 Task: Choose the option to continue where you left off on startup.
Action: Mouse moved to (1285, 45)
Screenshot: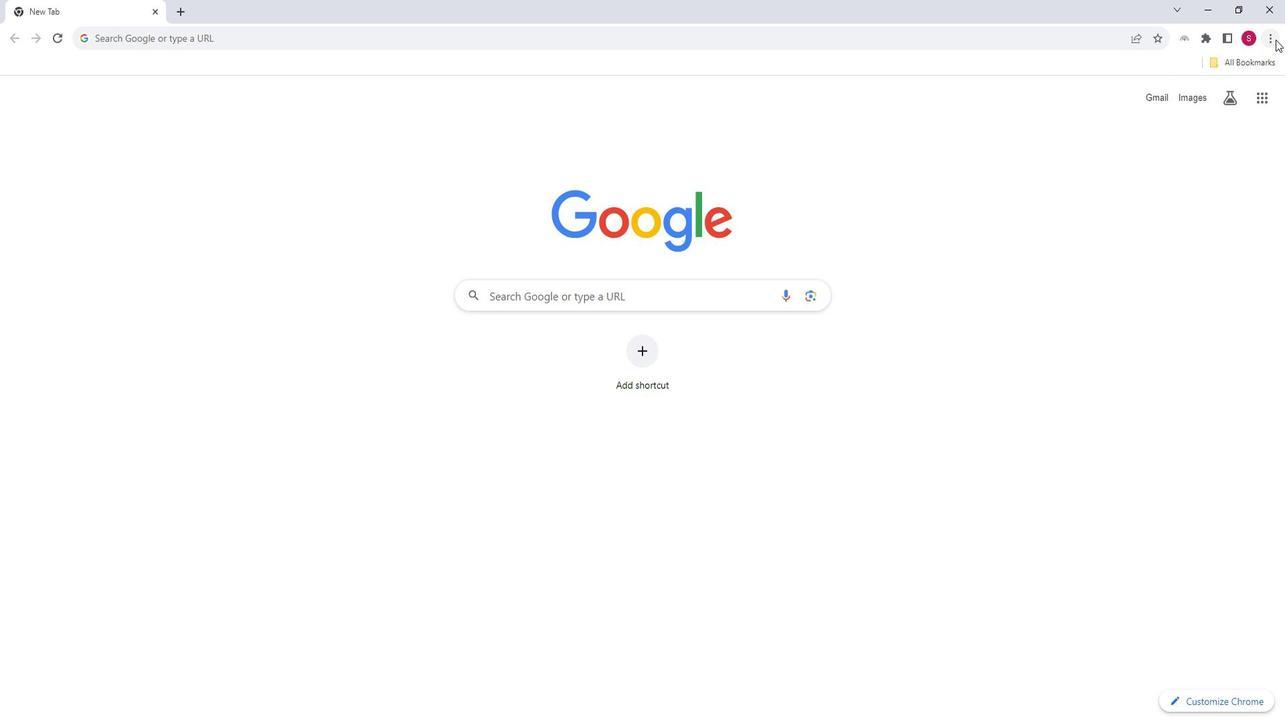 
Action: Mouse pressed left at (1285, 45)
Screenshot: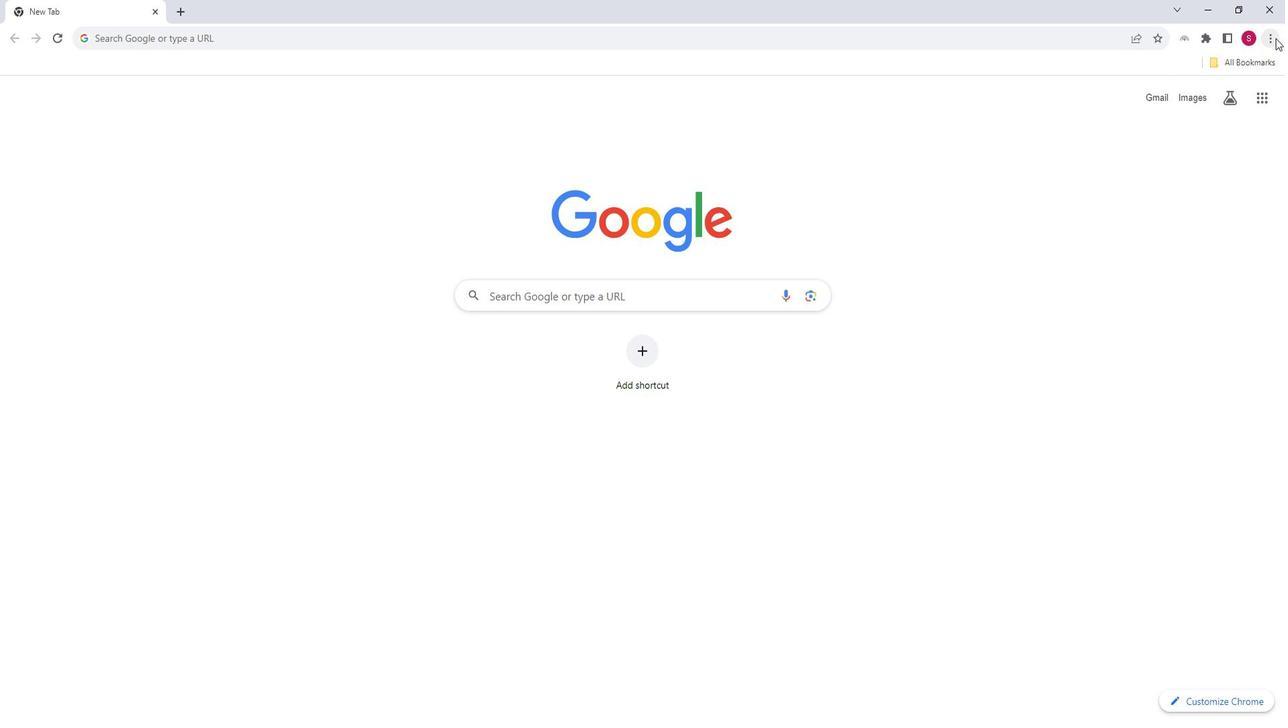 
Action: Mouse moved to (1125, 289)
Screenshot: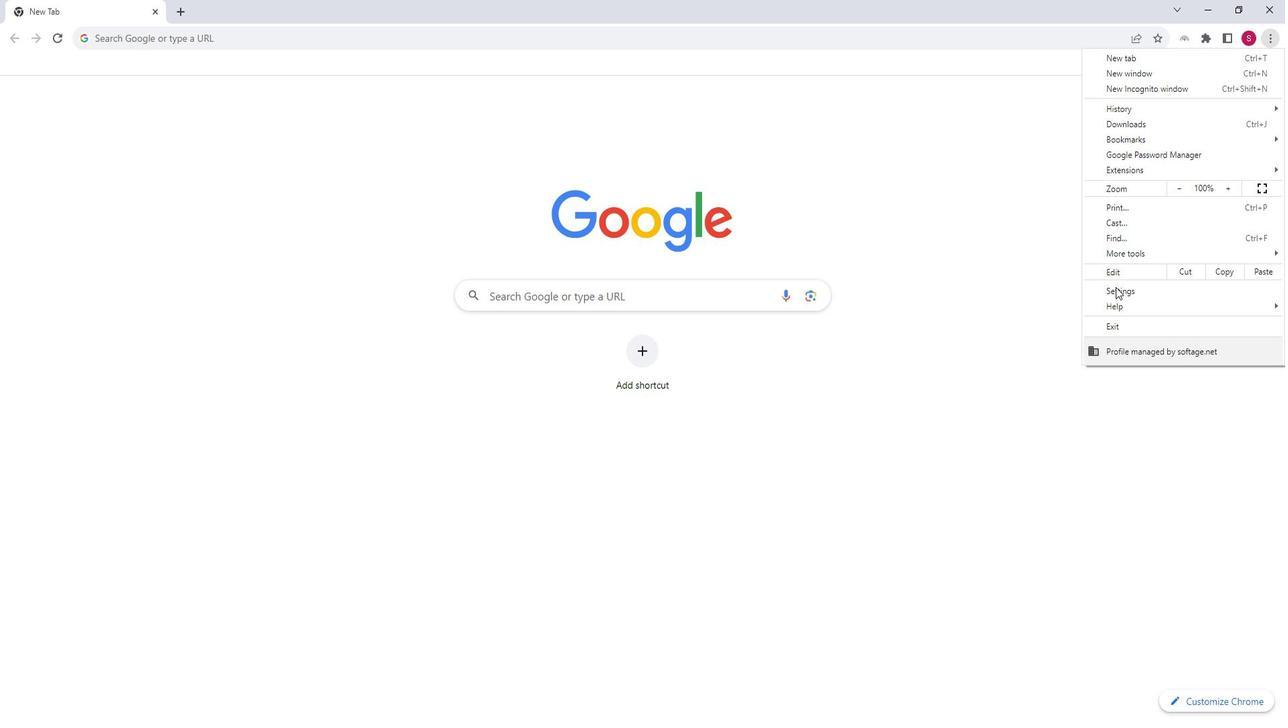 
Action: Mouse pressed left at (1125, 289)
Screenshot: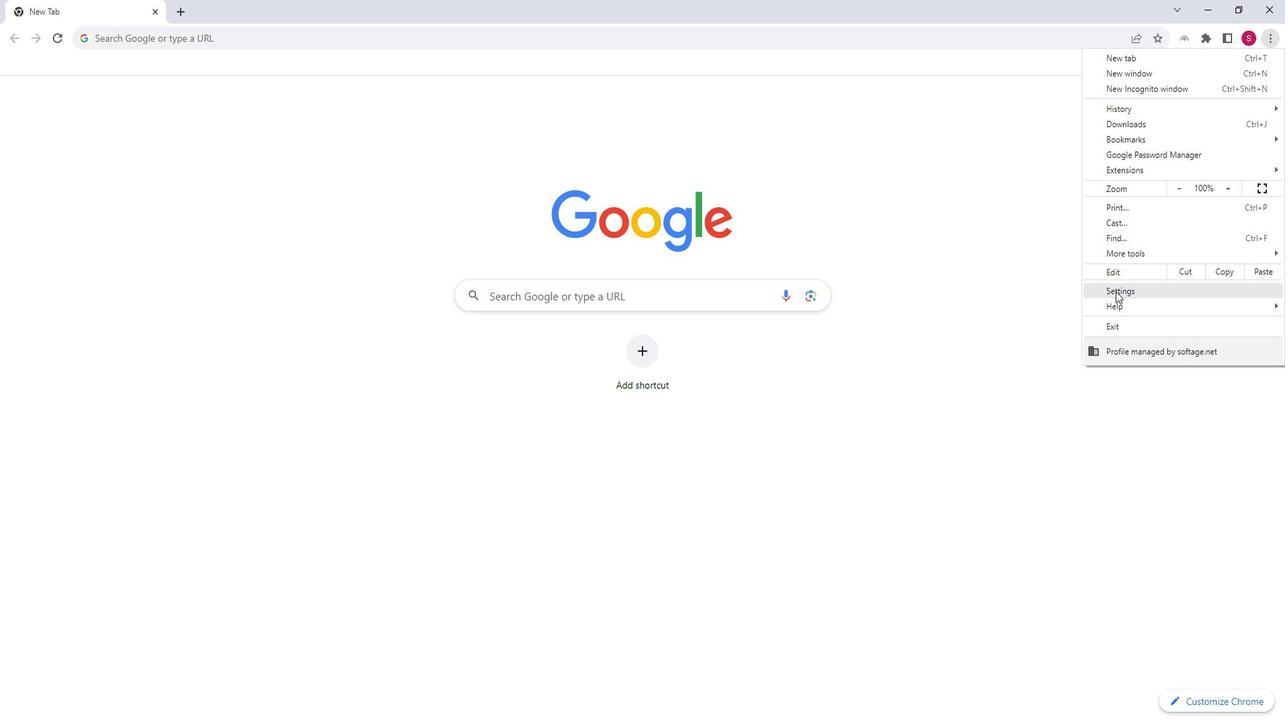 
Action: Mouse moved to (127, 310)
Screenshot: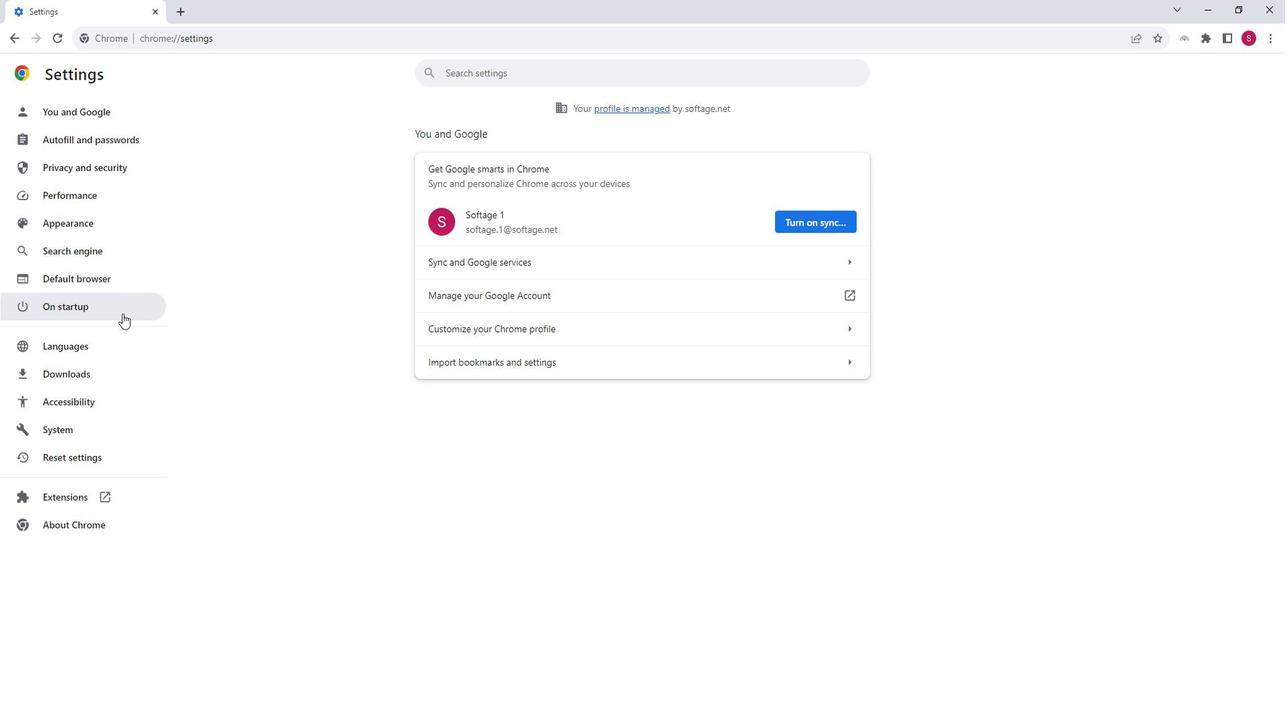 
Action: Mouse pressed left at (127, 310)
Screenshot: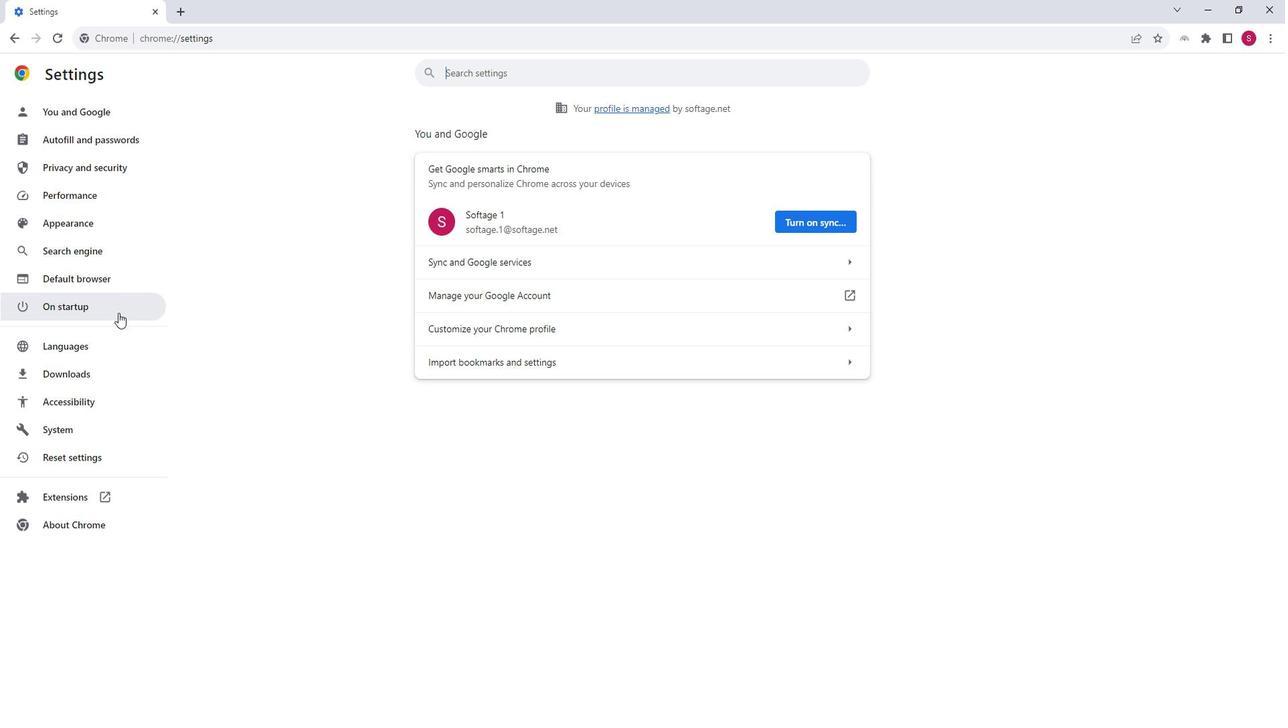 
Action: Mouse moved to (439, 206)
Screenshot: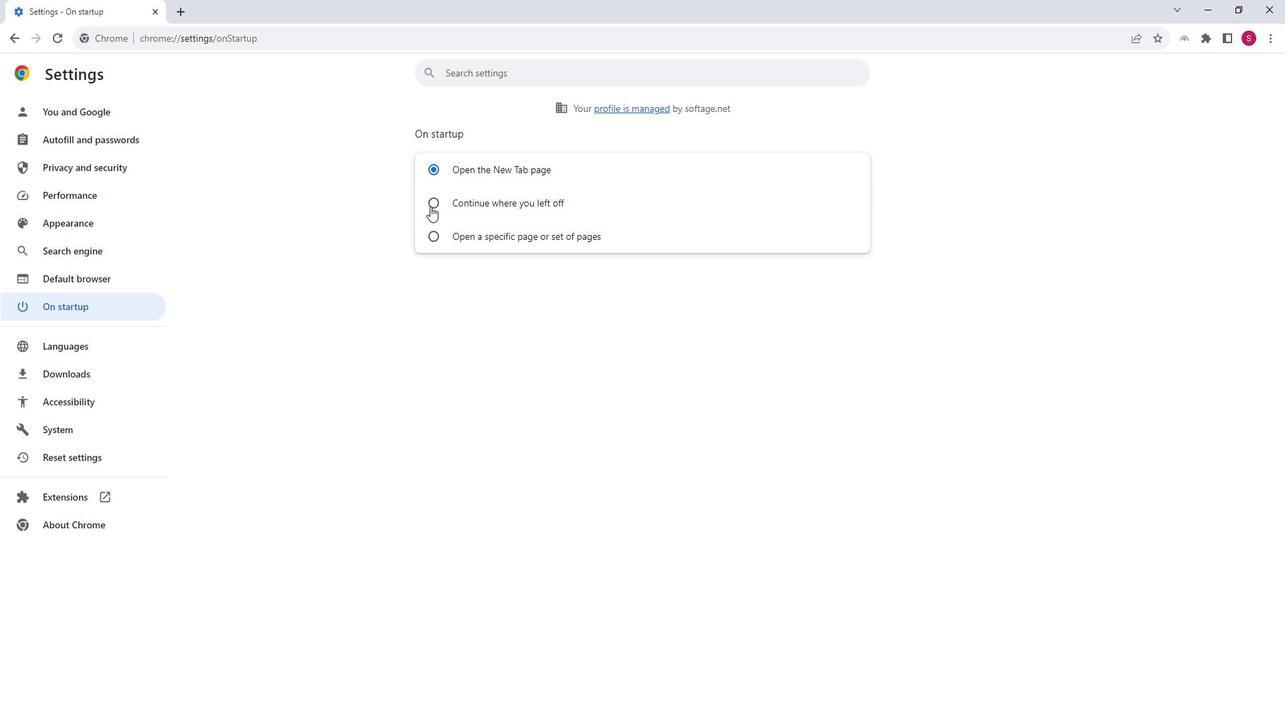 
Action: Mouse pressed left at (439, 206)
Screenshot: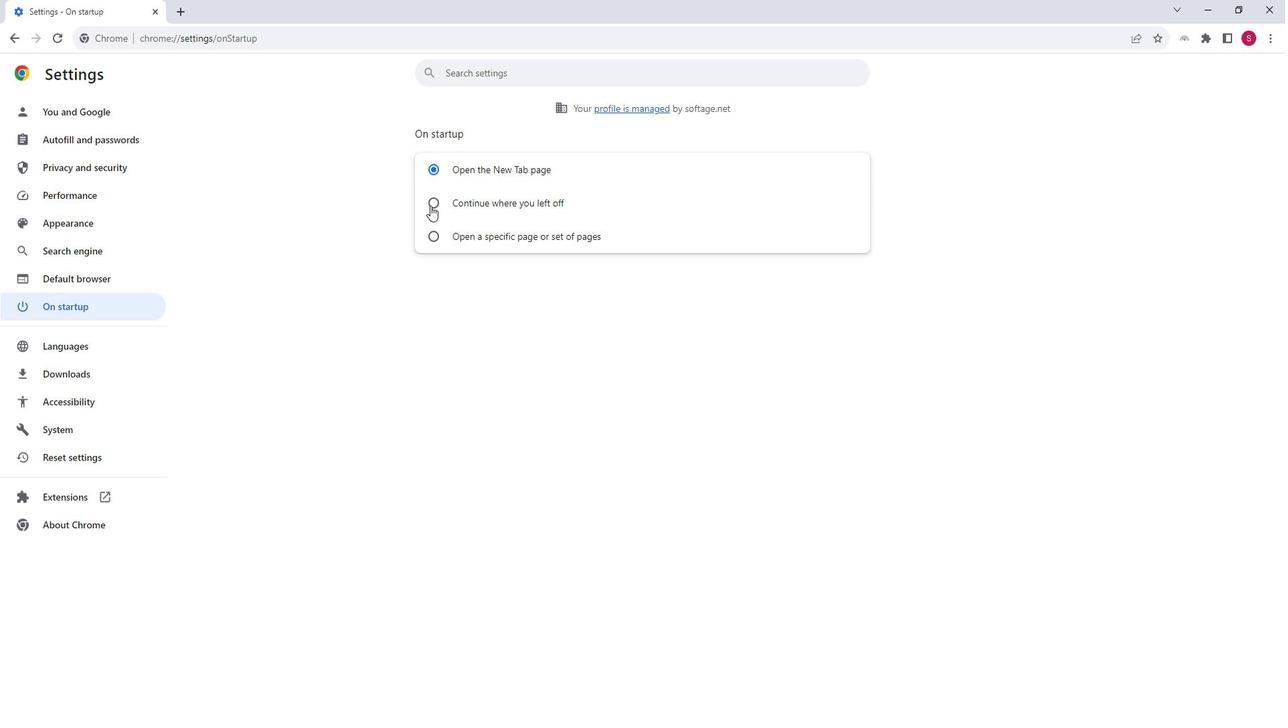 
Action: Mouse moved to (1056, 304)
Screenshot: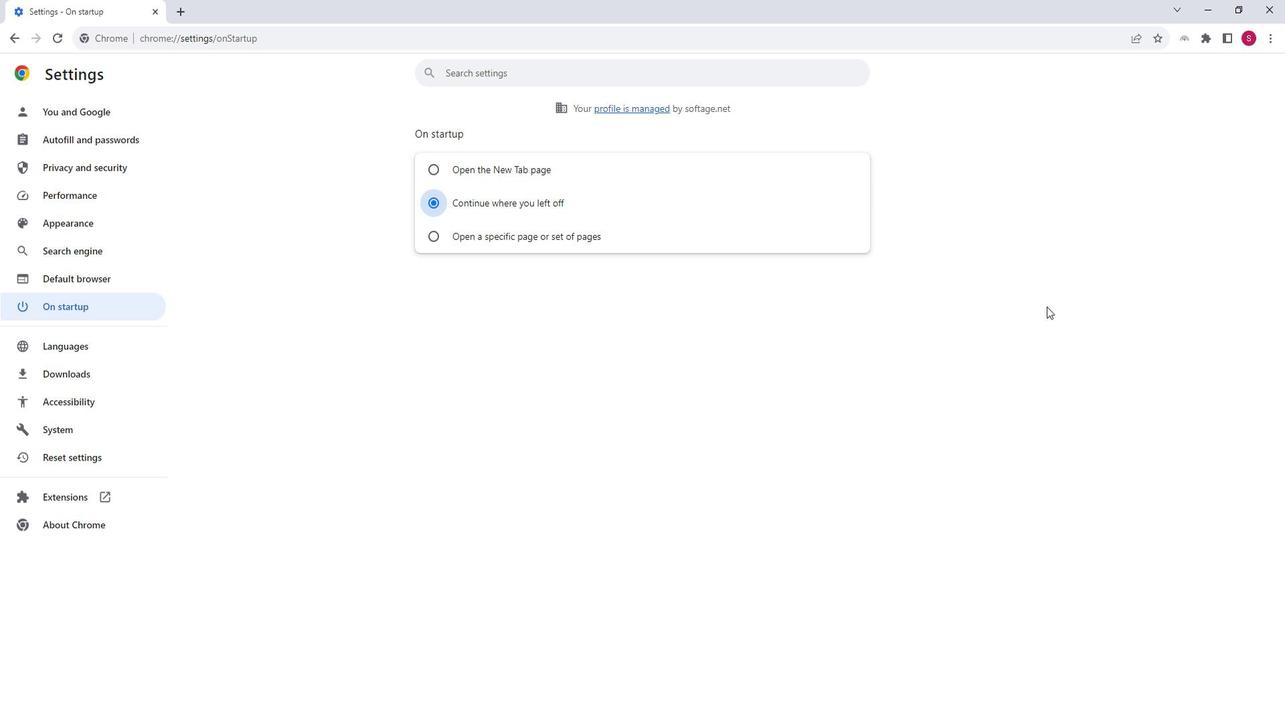 
